 Task: Create a rule when a card is archived by anyone except me .
Action: Mouse pressed left at (805, 226)
Screenshot: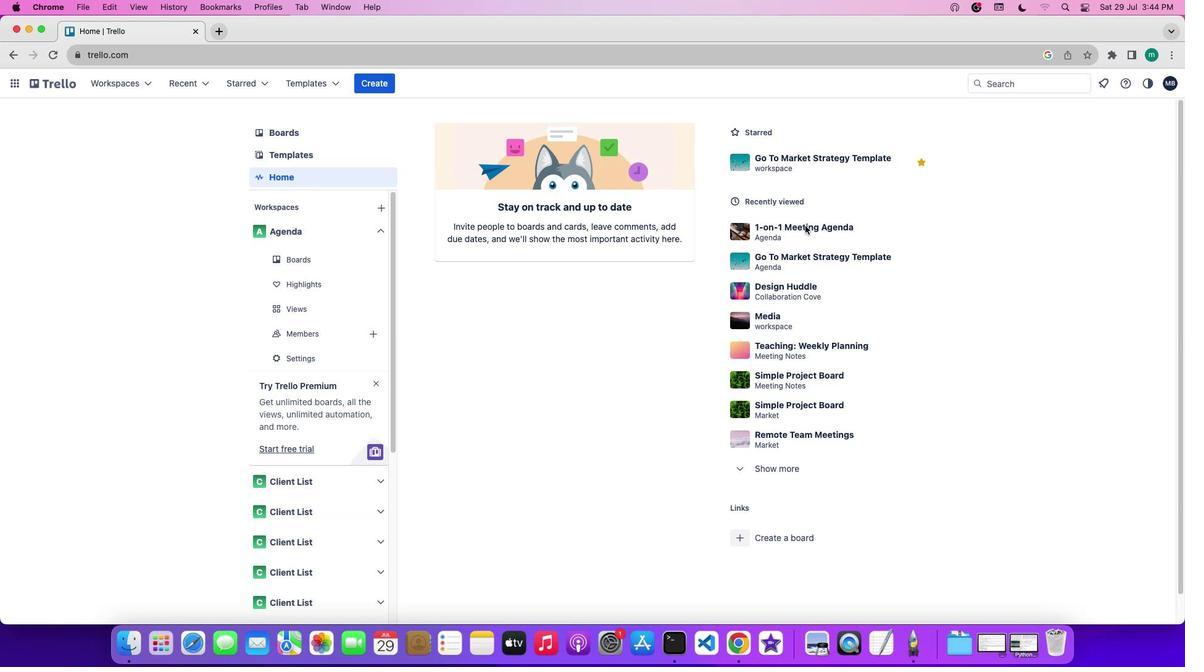 
Action: Mouse pressed left at (805, 226)
Screenshot: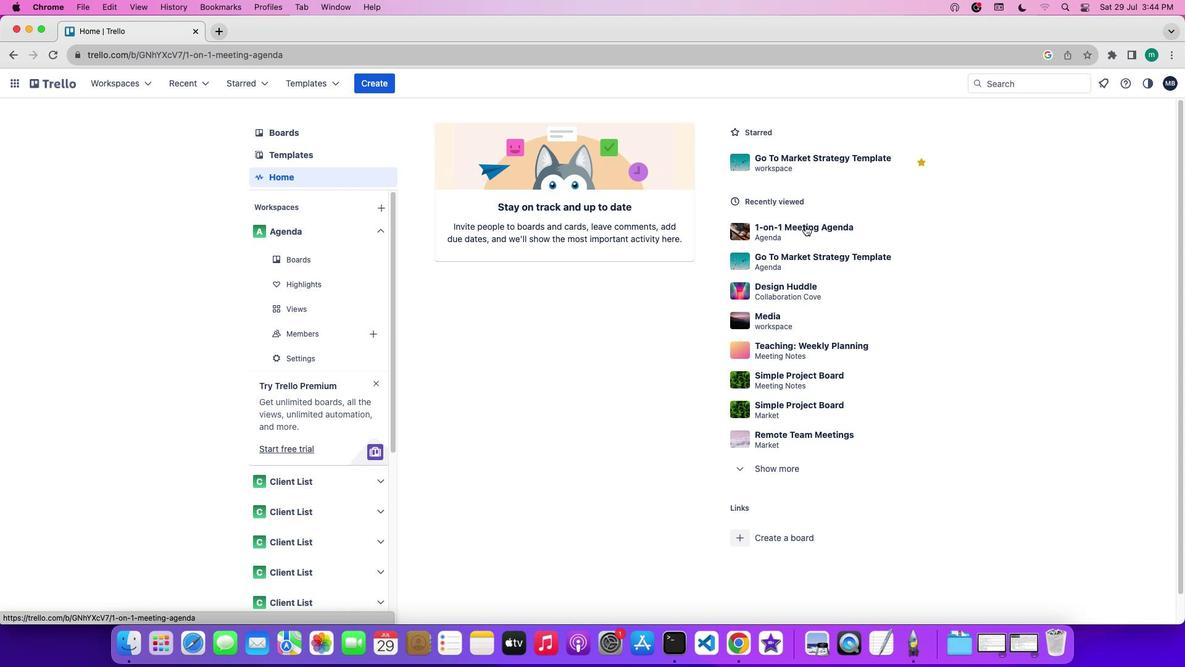 
Action: Mouse moved to (1038, 277)
Screenshot: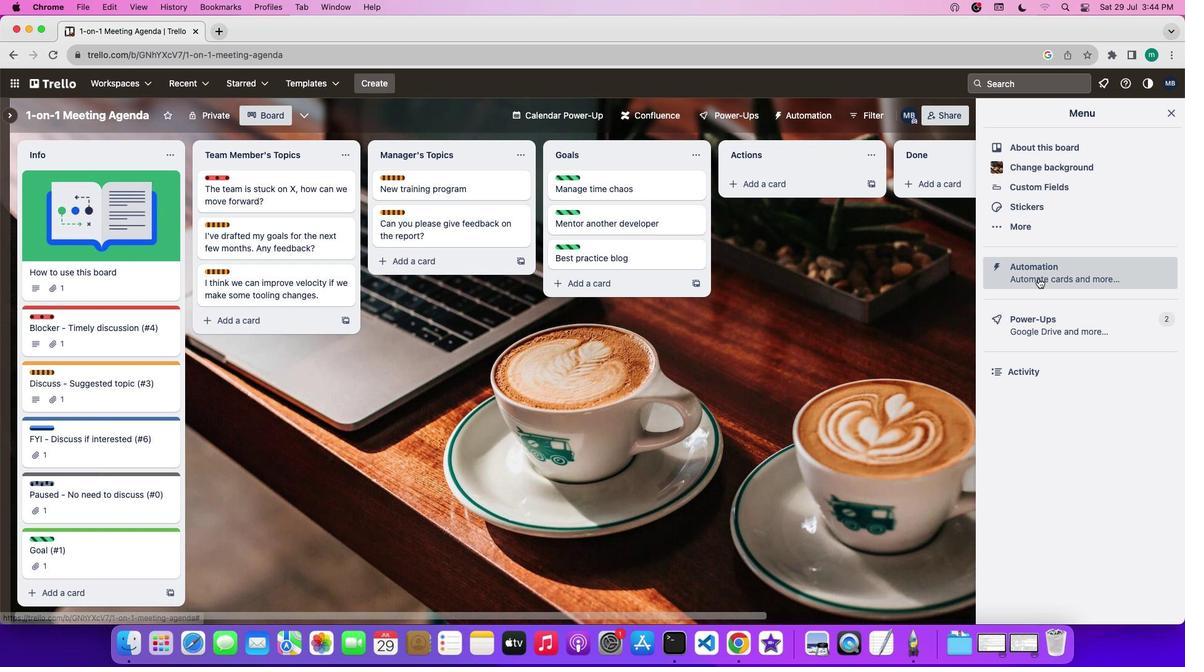 
Action: Mouse pressed left at (1038, 277)
Screenshot: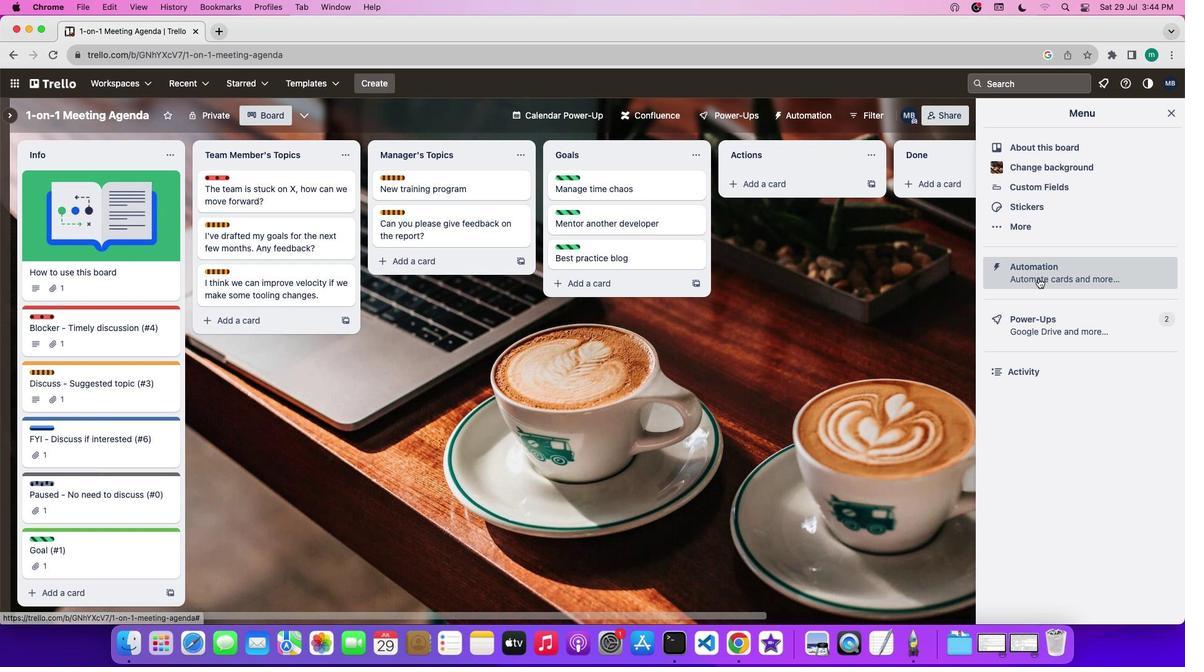
Action: Mouse moved to (93, 226)
Screenshot: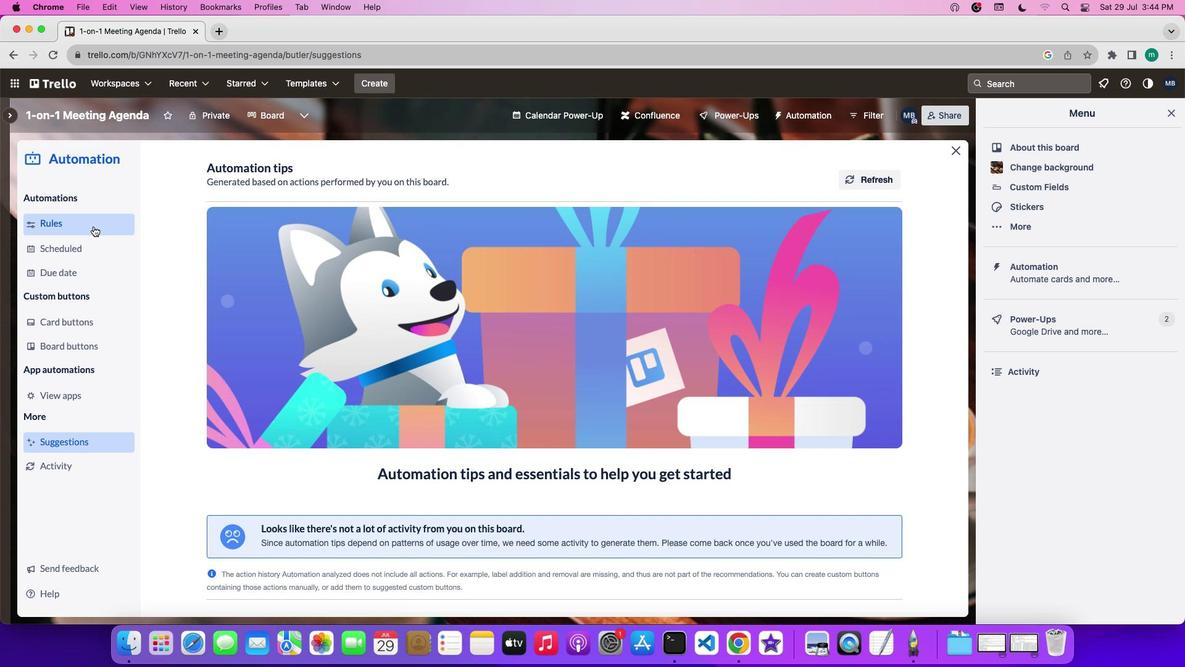 
Action: Mouse pressed left at (93, 226)
Screenshot: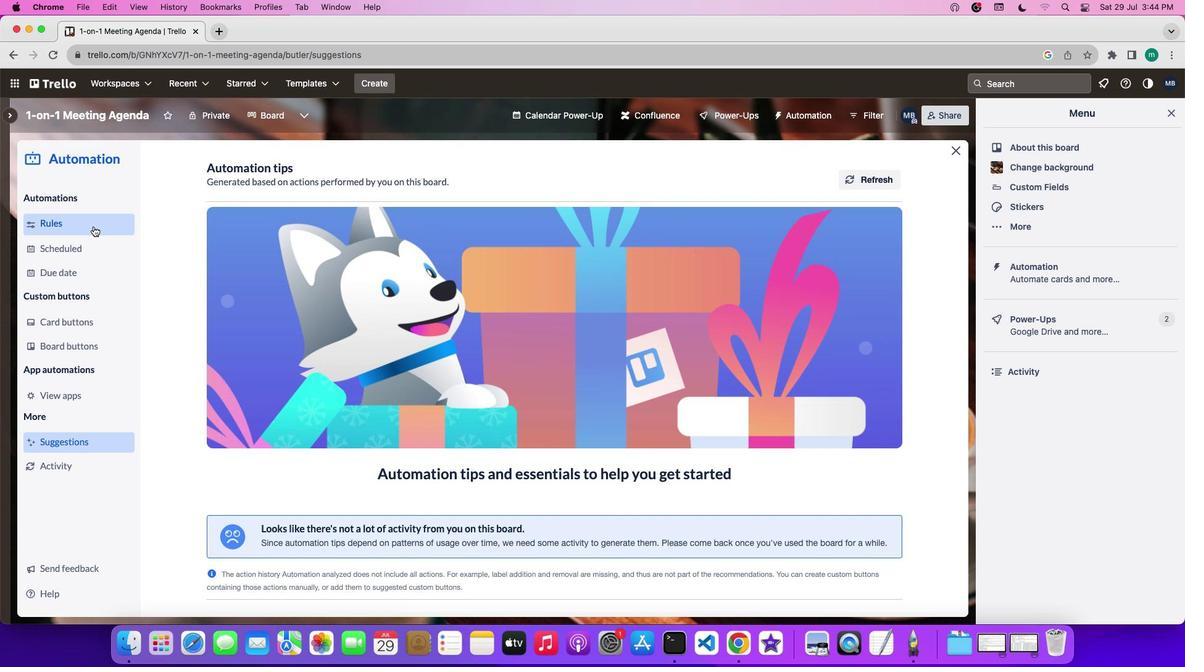 
Action: Mouse moved to (274, 442)
Screenshot: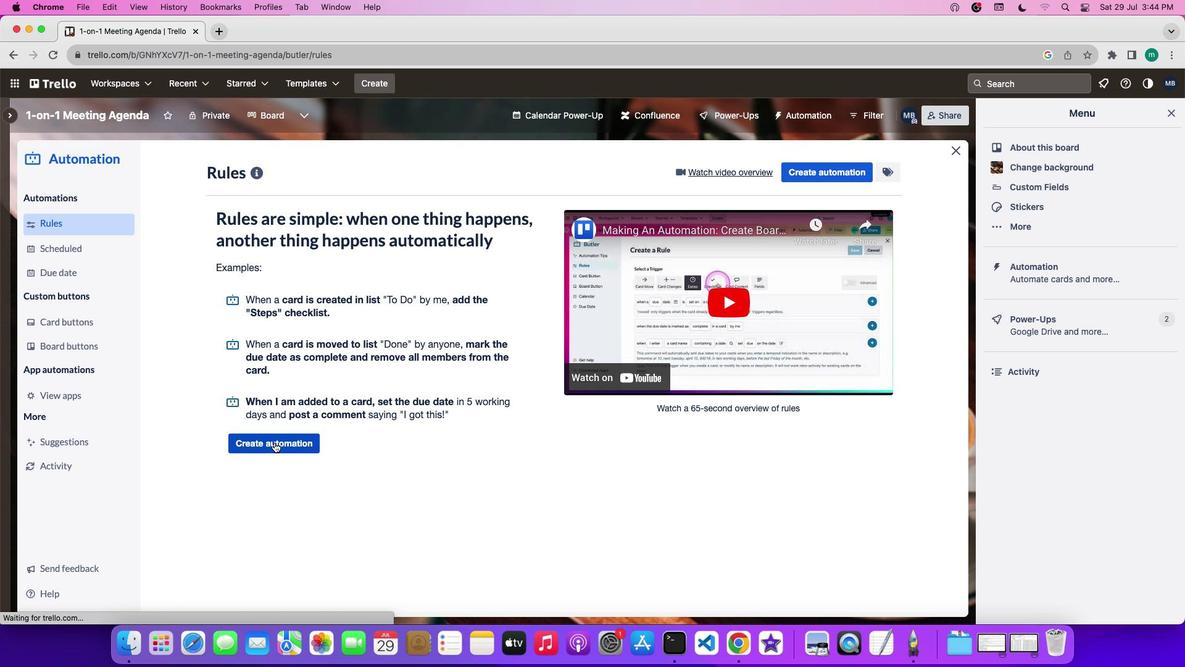
Action: Mouse pressed left at (274, 442)
Screenshot: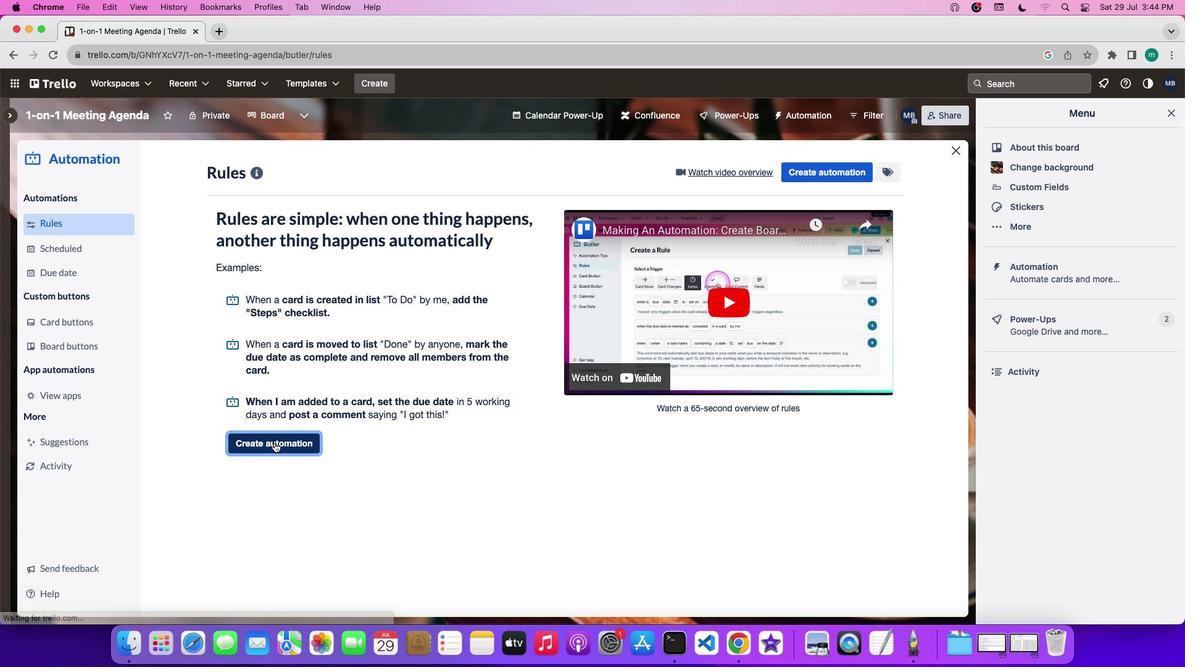 
Action: Mouse moved to (518, 295)
Screenshot: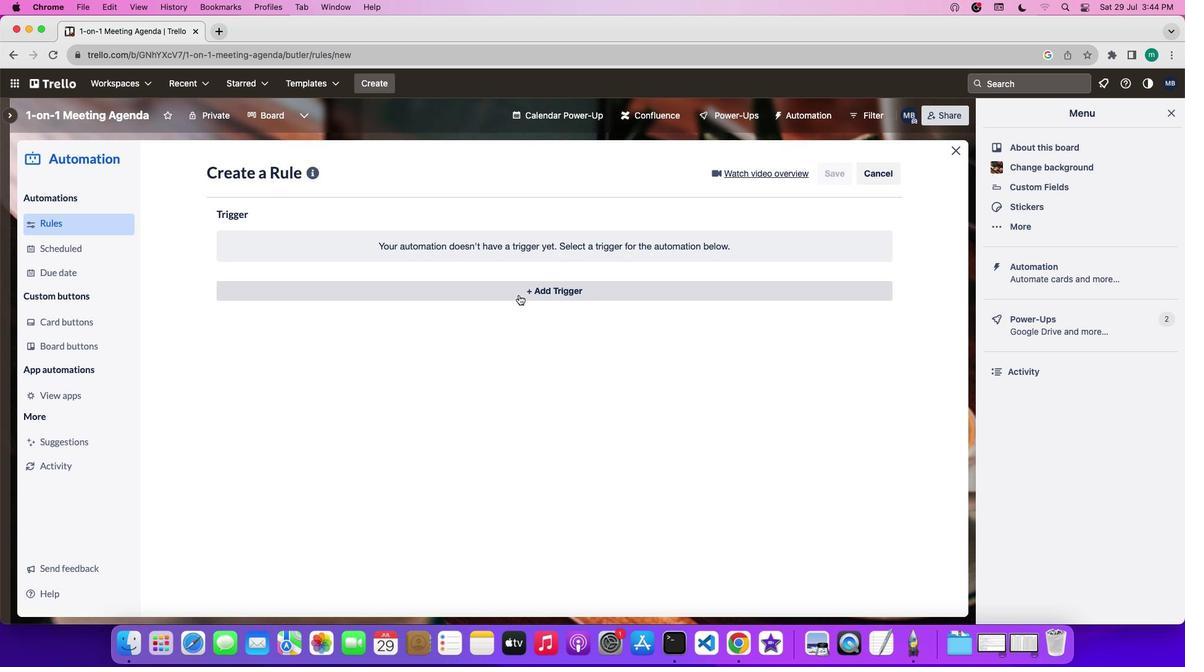 
Action: Mouse pressed left at (518, 295)
Screenshot: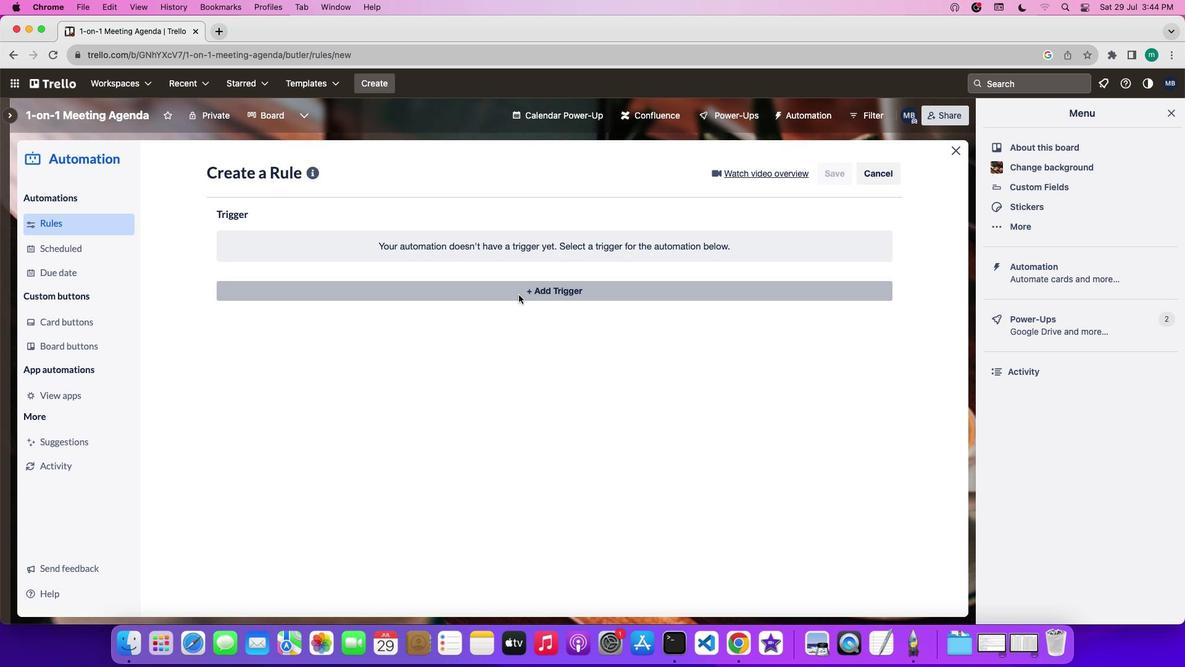 
Action: Mouse moved to (311, 498)
Screenshot: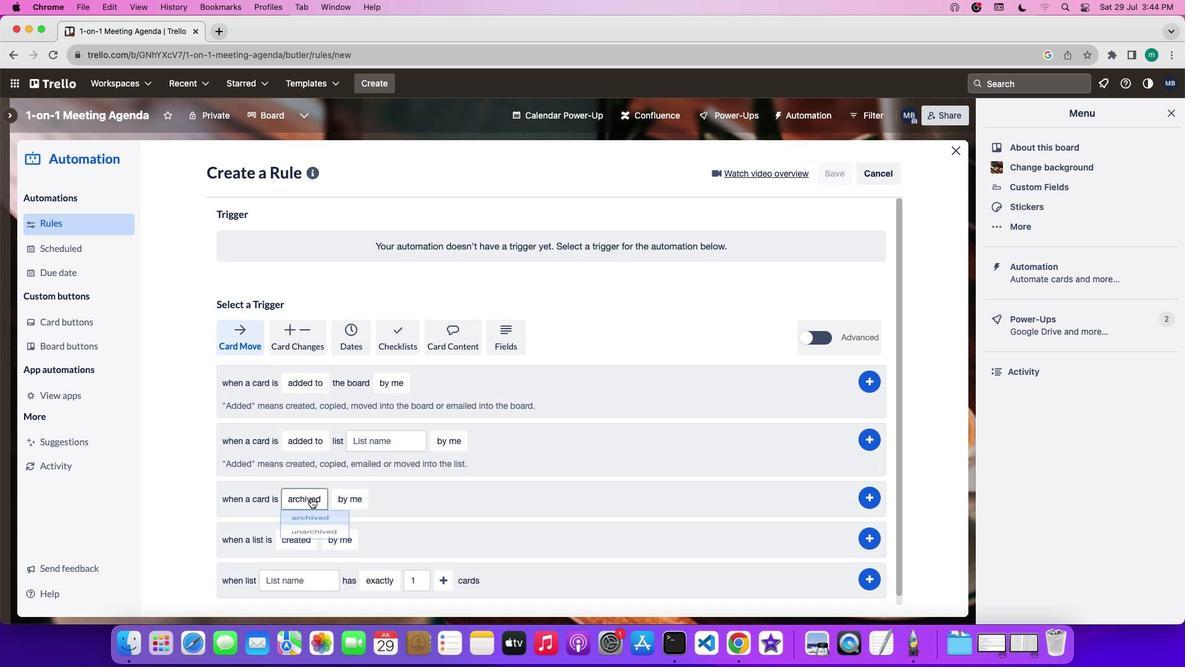 
Action: Mouse pressed left at (311, 498)
Screenshot: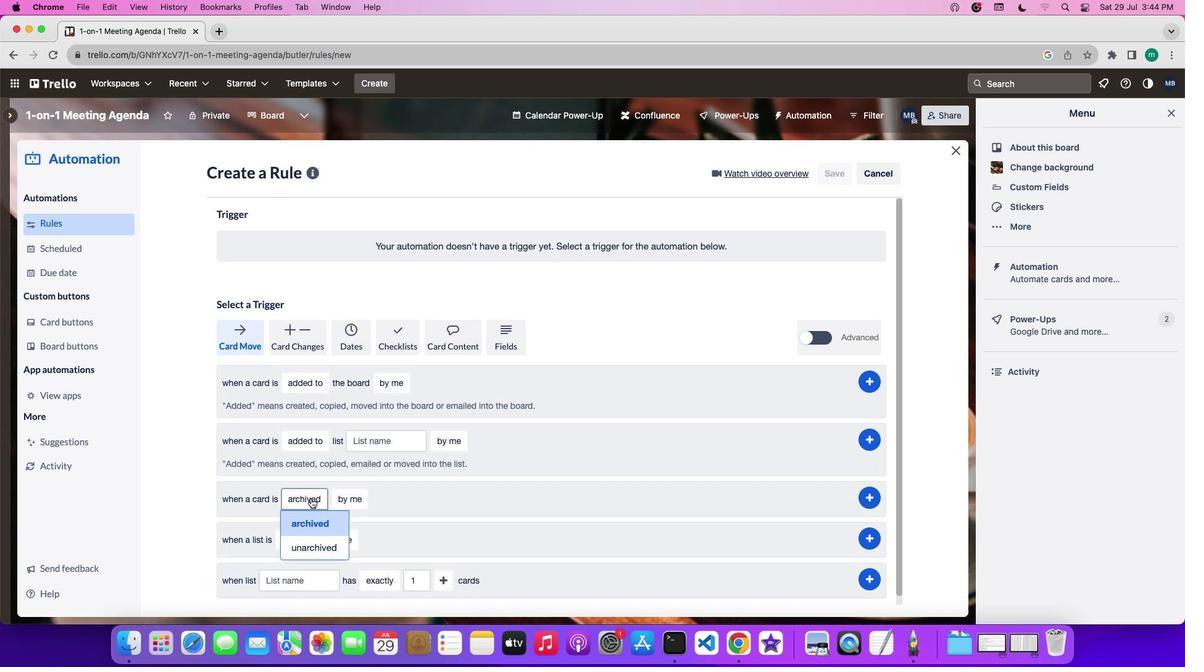 
Action: Mouse moved to (307, 530)
Screenshot: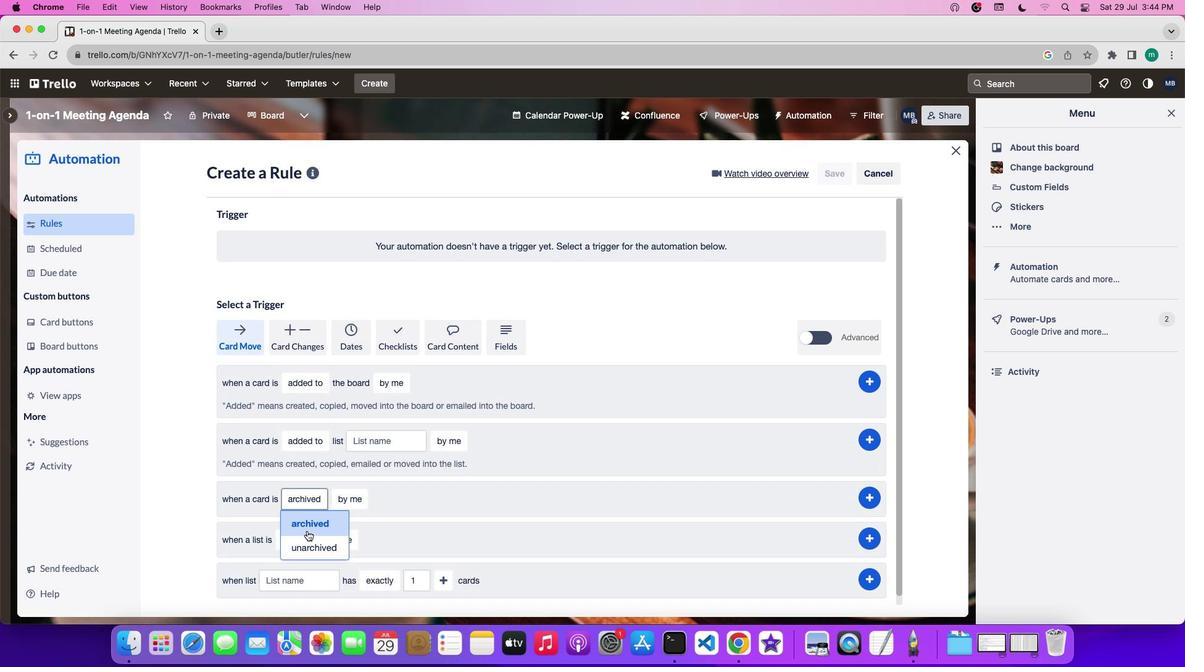 
Action: Mouse pressed left at (307, 530)
Screenshot: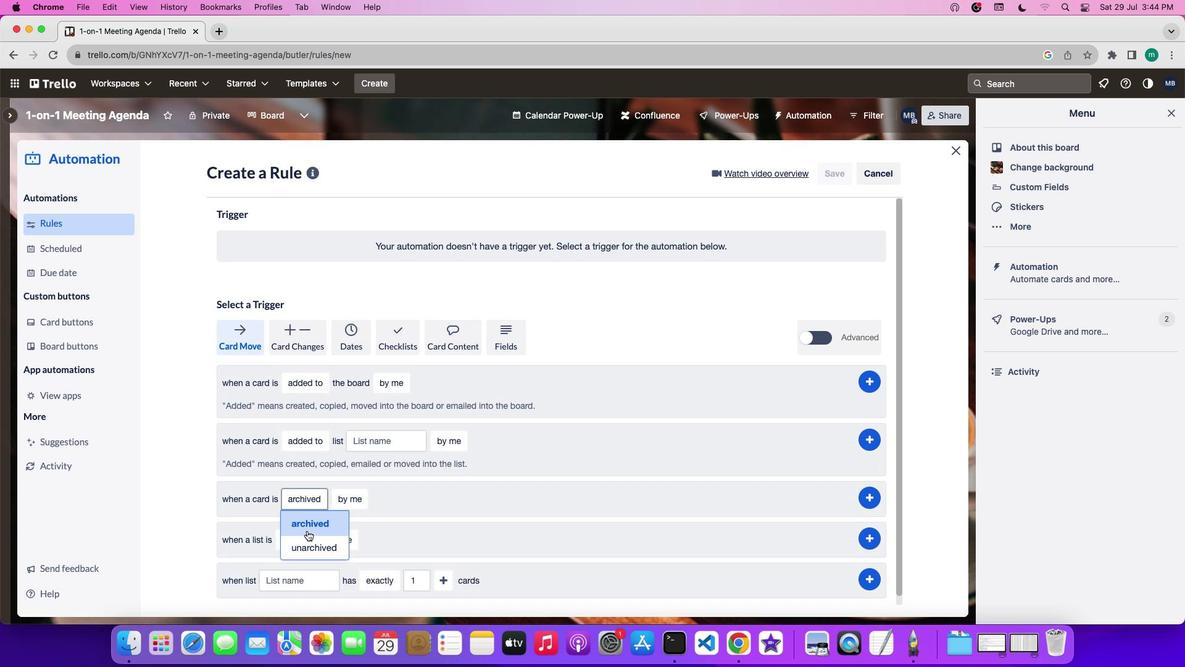 
Action: Mouse moved to (339, 506)
Screenshot: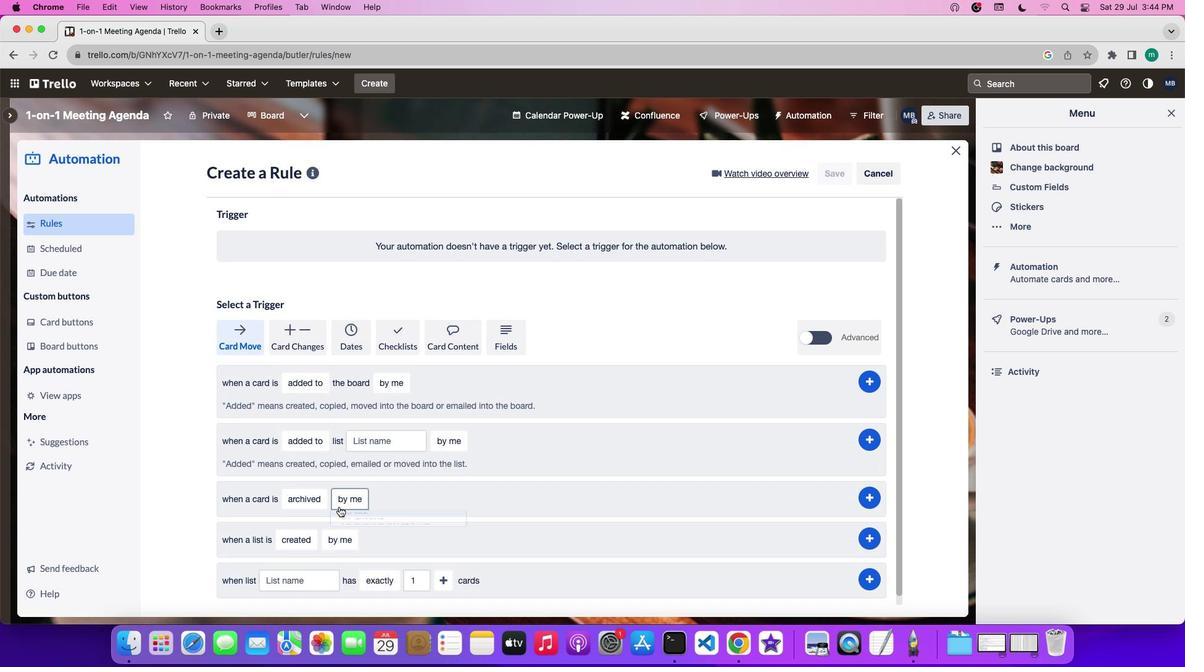 
Action: Mouse pressed left at (339, 506)
Screenshot: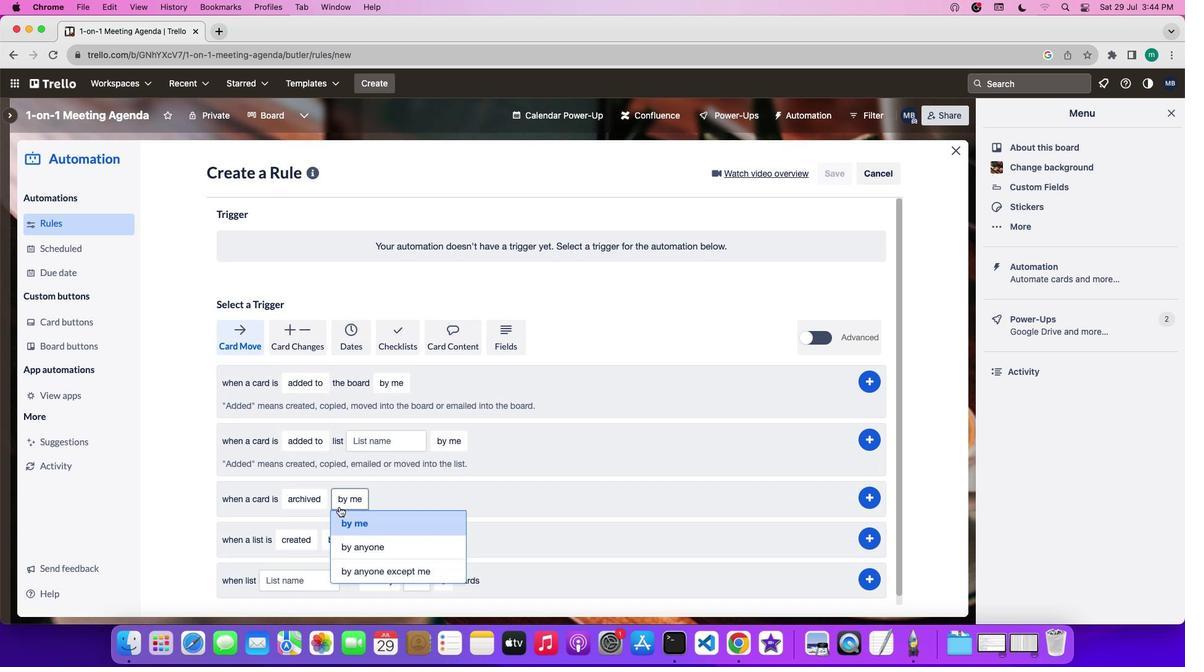 
Action: Mouse moved to (364, 567)
Screenshot: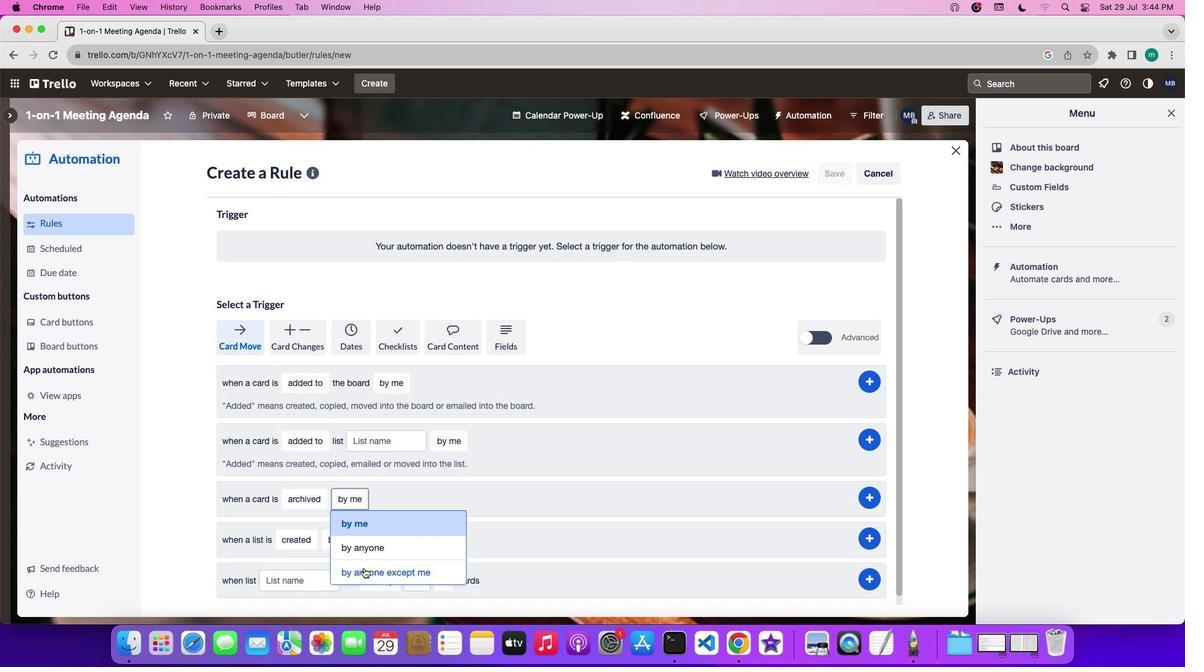 
Action: Mouse pressed left at (364, 567)
Screenshot: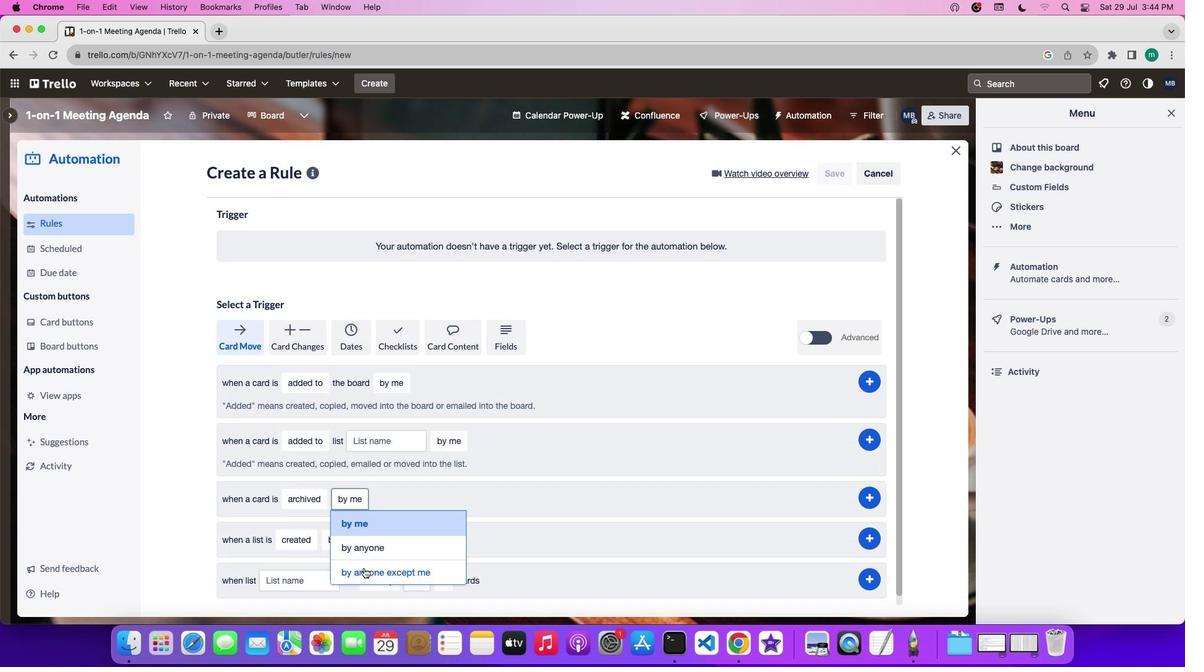 
Action: Mouse moved to (875, 493)
Screenshot: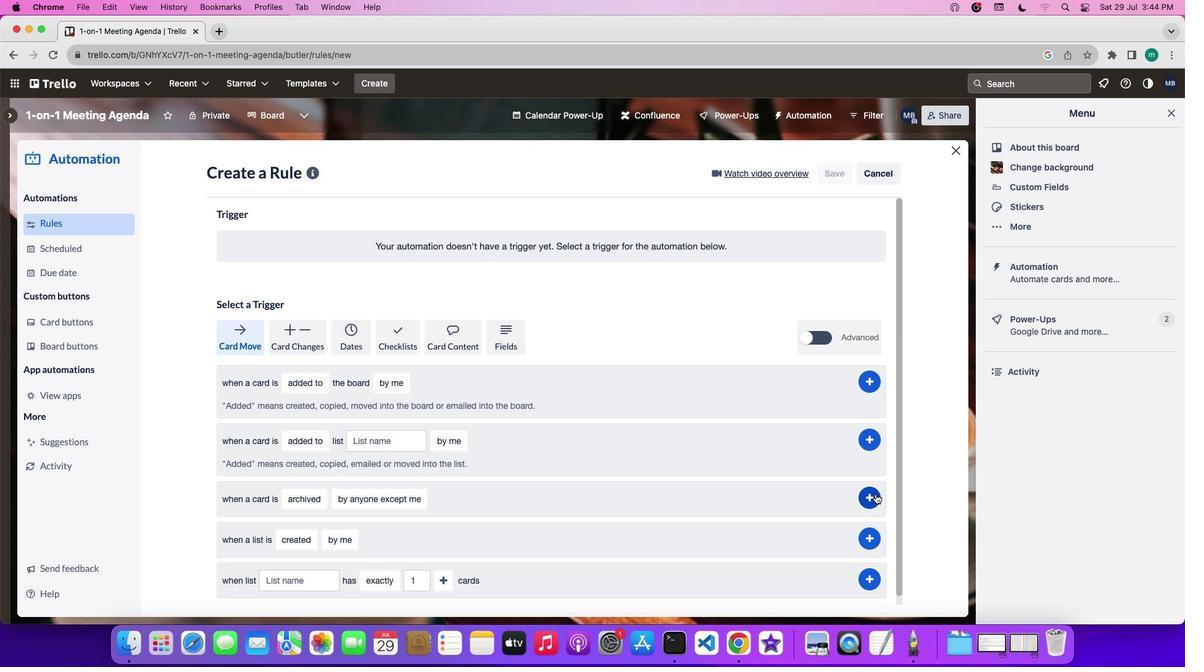 
Action: Mouse pressed left at (875, 493)
Screenshot: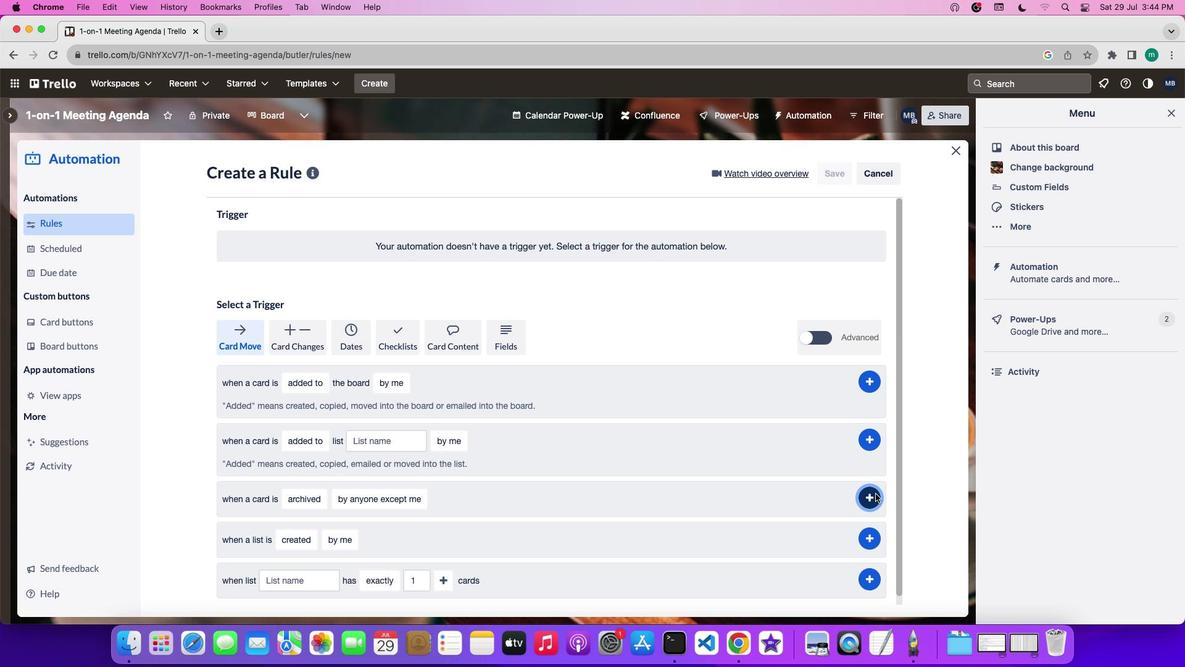 
Action: Mouse moved to (943, 486)
Screenshot: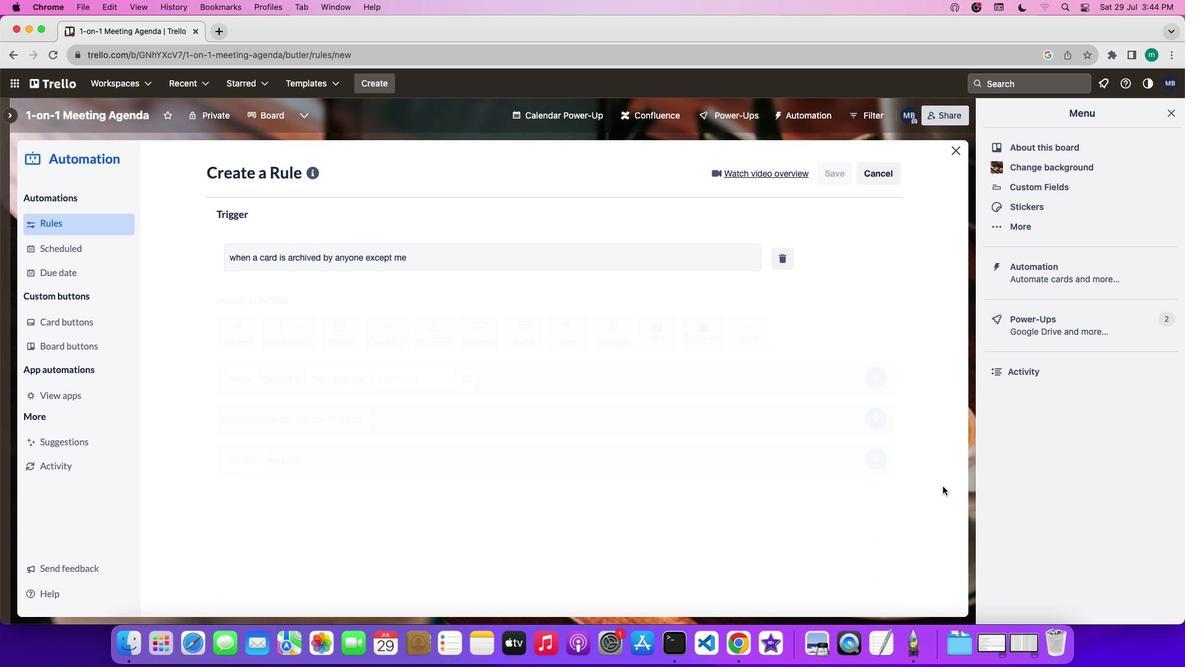 
